 Task: Add Mifroma Raclette, Slices to the cart.
Action: Mouse moved to (977, 332)
Screenshot: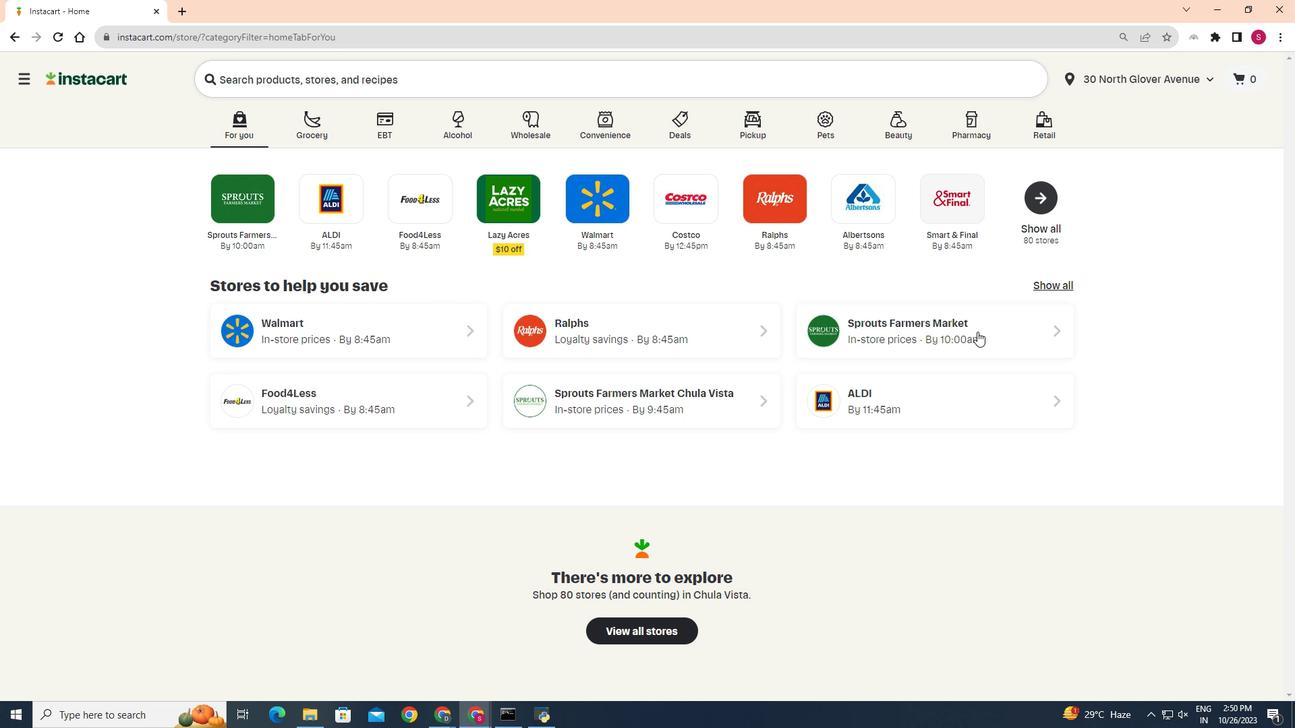 
Action: Mouse pressed left at (977, 332)
Screenshot: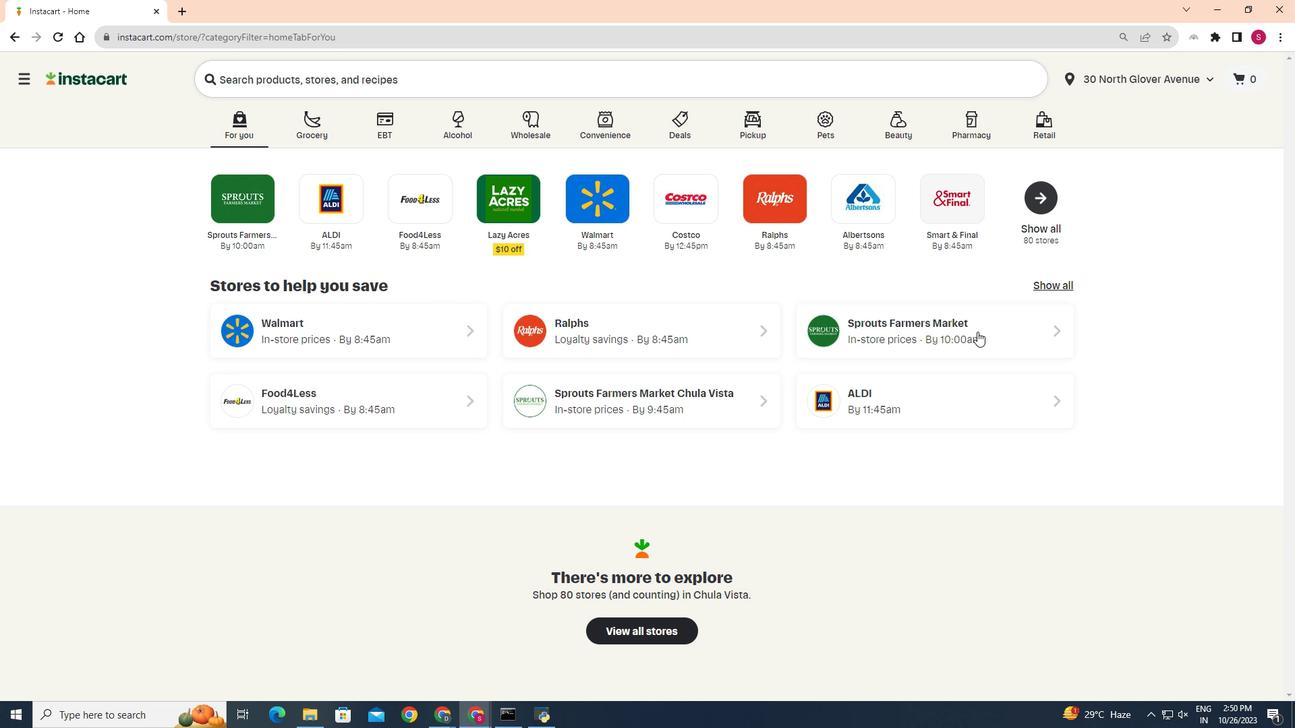 
Action: Mouse moved to (35, 562)
Screenshot: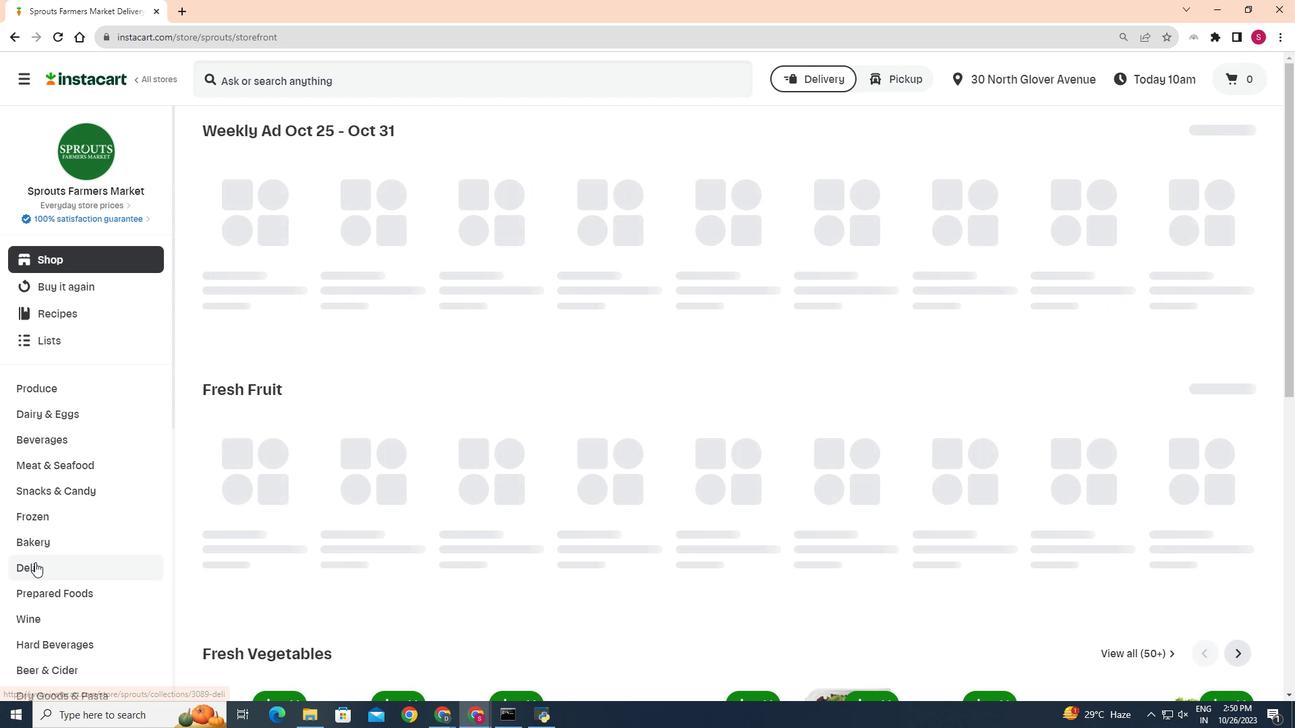 
Action: Mouse pressed left at (35, 562)
Screenshot: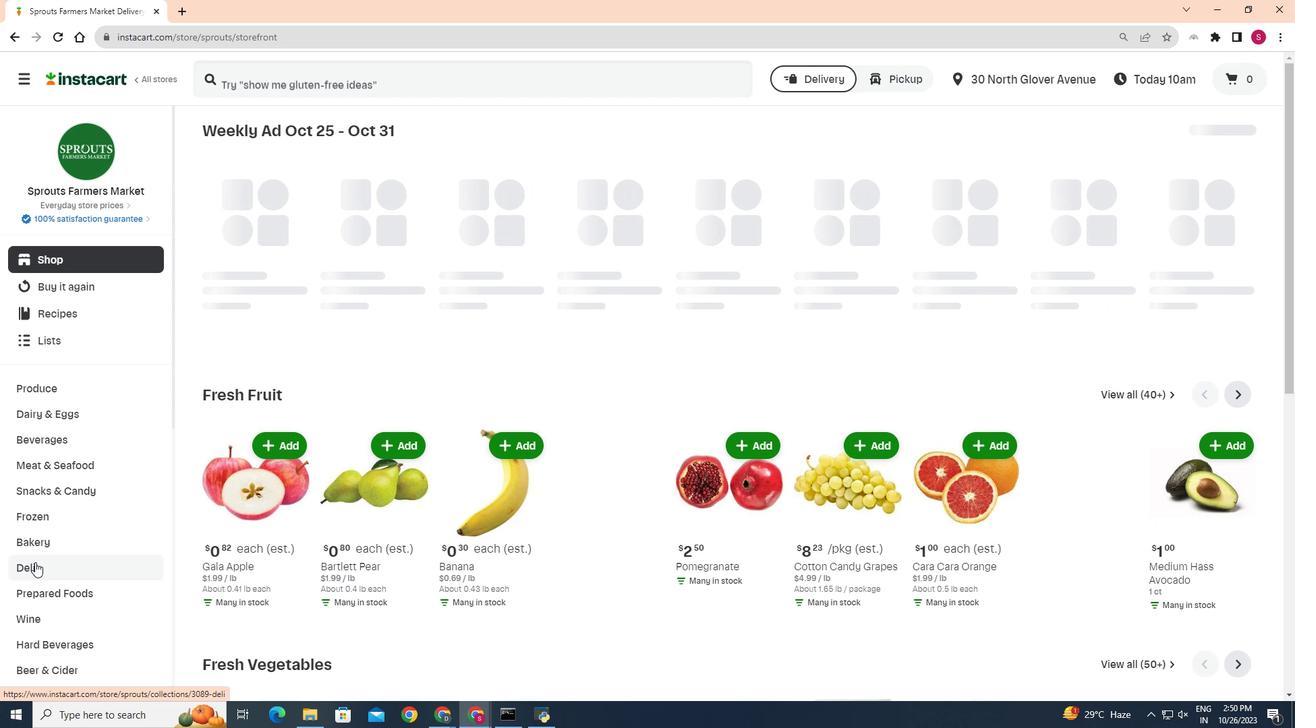 
Action: Mouse moved to (352, 167)
Screenshot: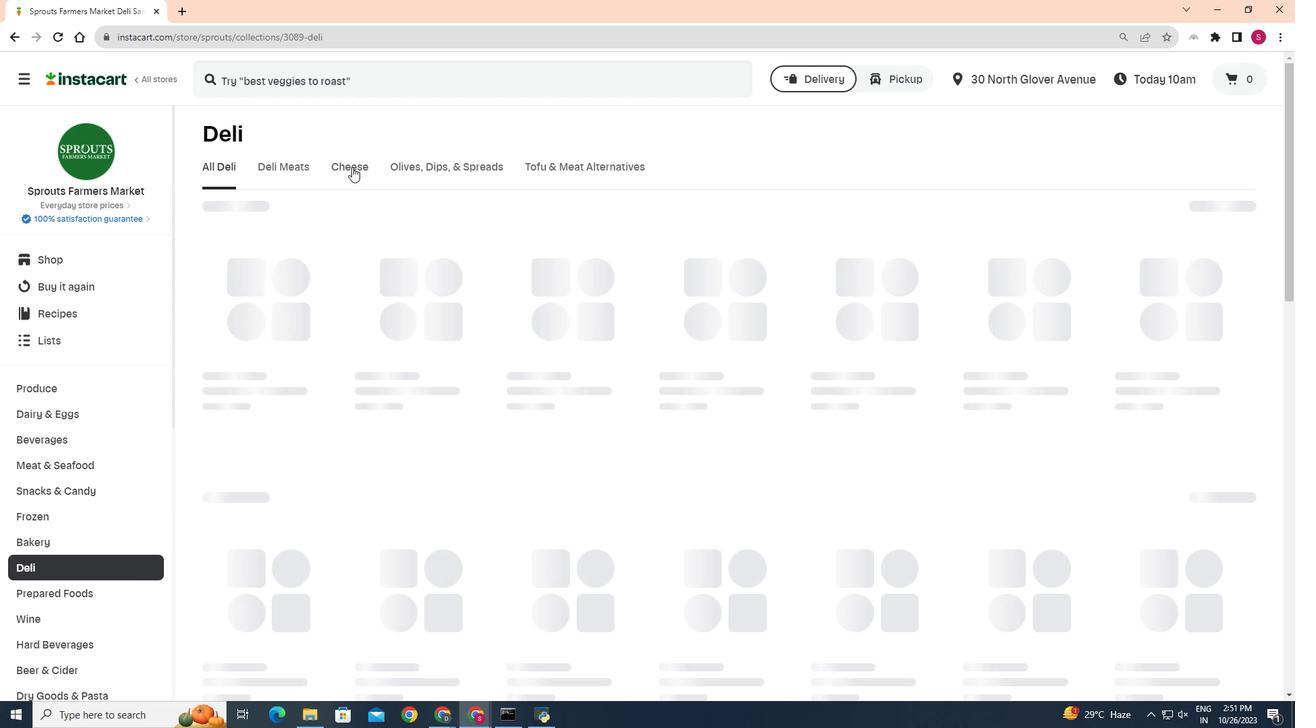 
Action: Mouse pressed left at (352, 167)
Screenshot: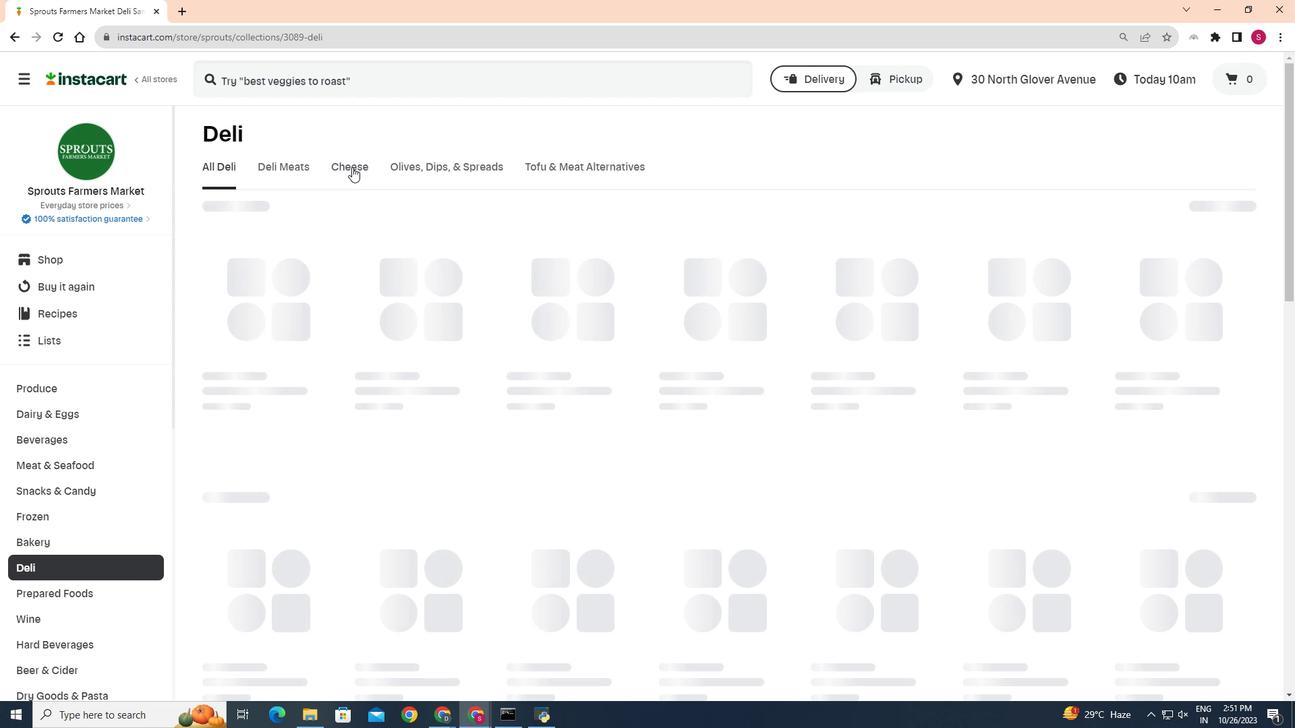 
Action: Mouse moved to (840, 217)
Screenshot: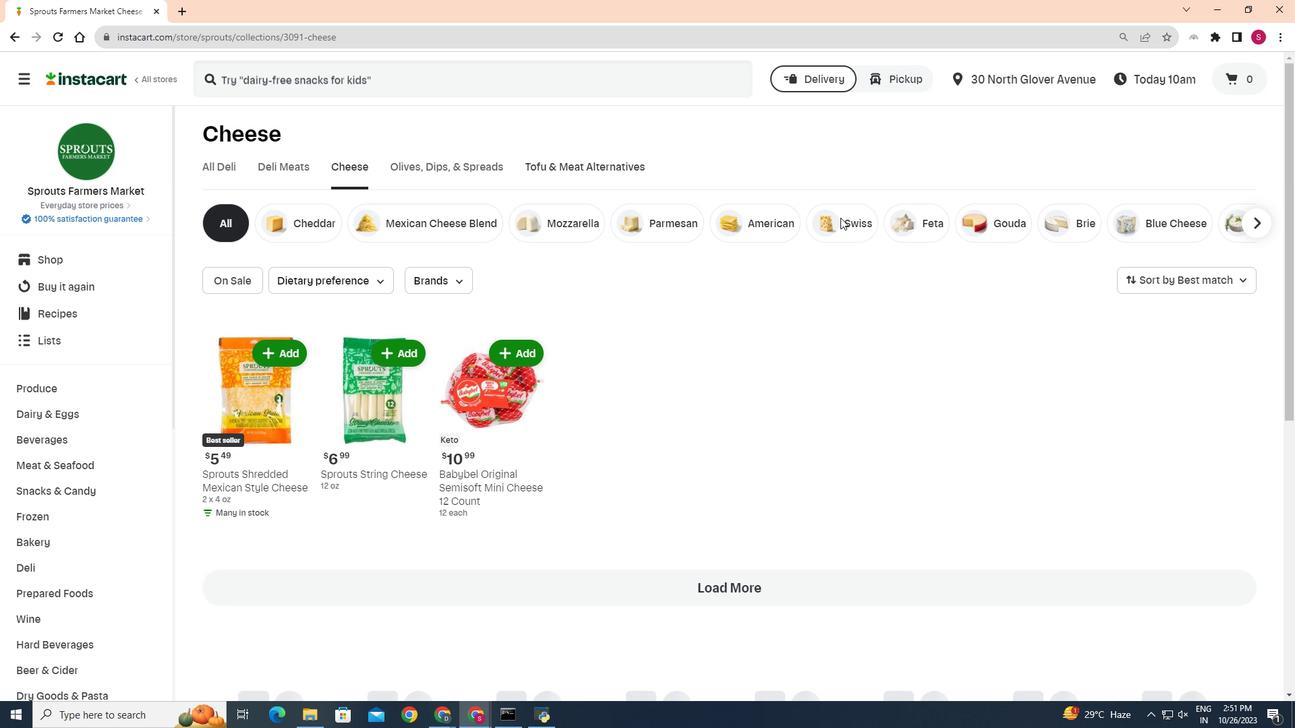 
Action: Mouse pressed left at (840, 217)
Screenshot: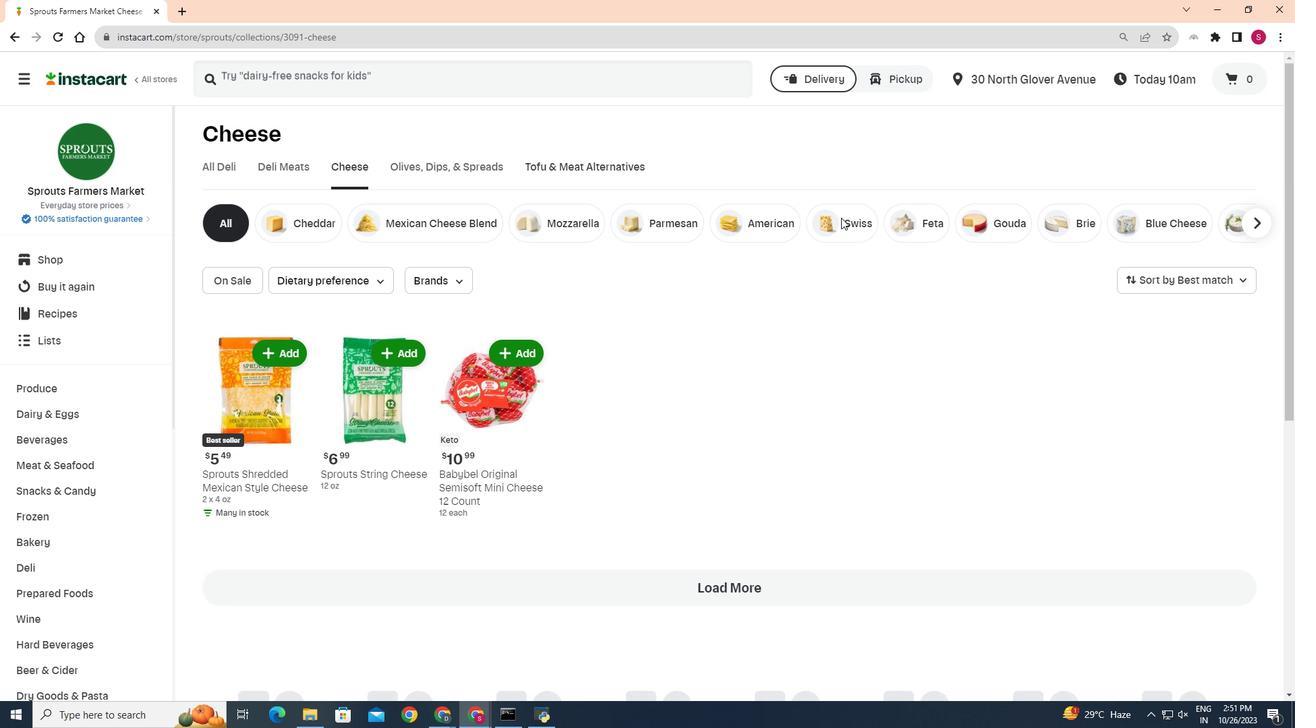
Action: Mouse moved to (1073, 419)
Screenshot: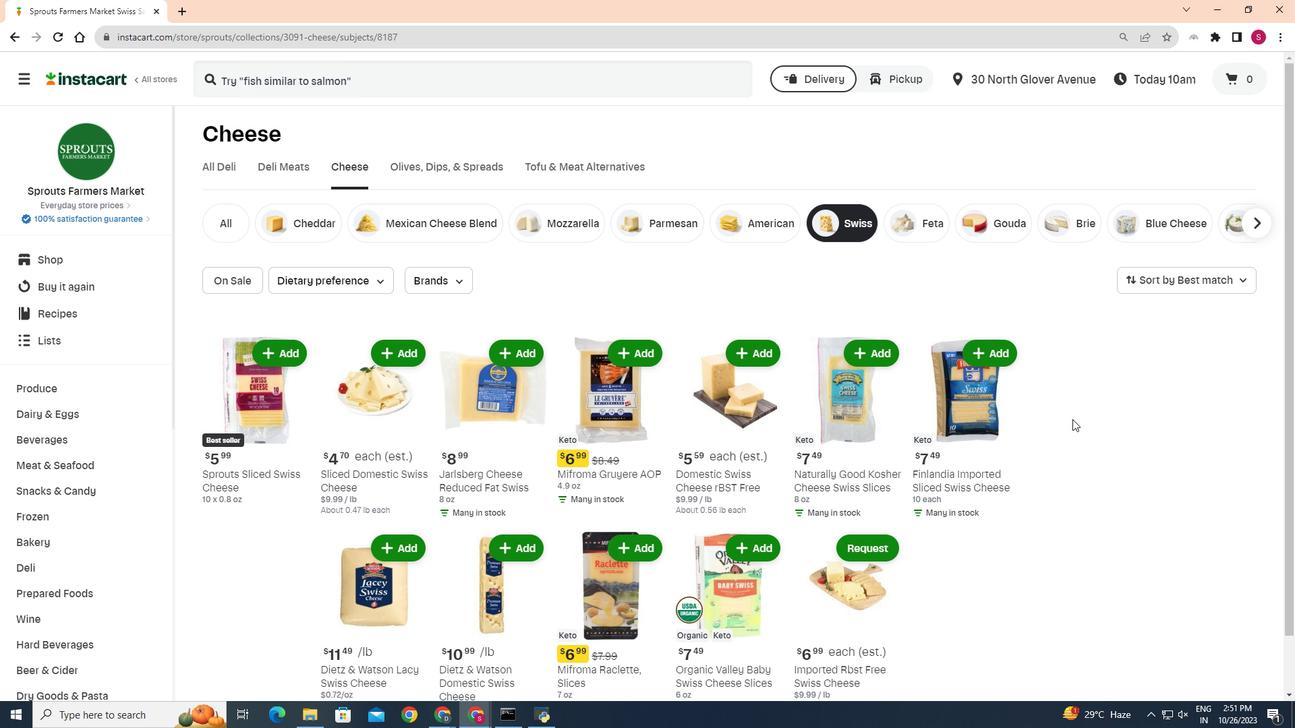 
Action: Mouse scrolled (1073, 419) with delta (0, 0)
Screenshot: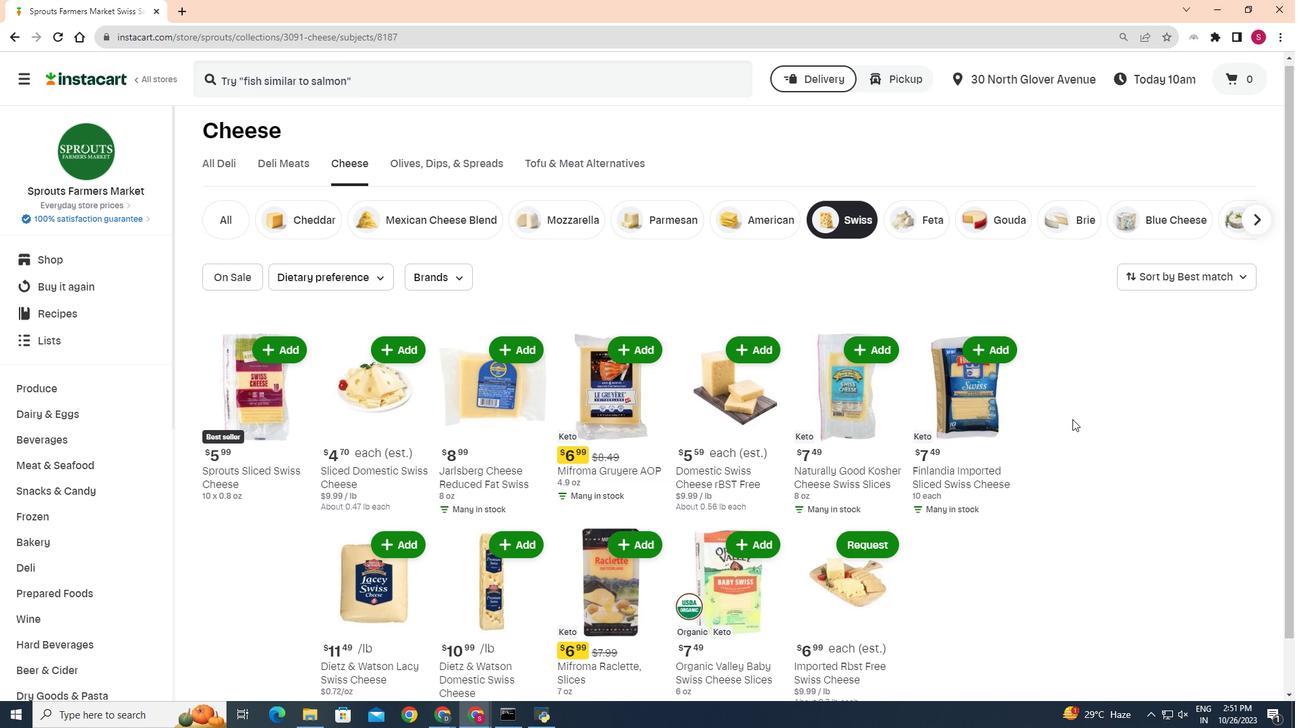 
Action: Mouse moved to (614, 483)
Screenshot: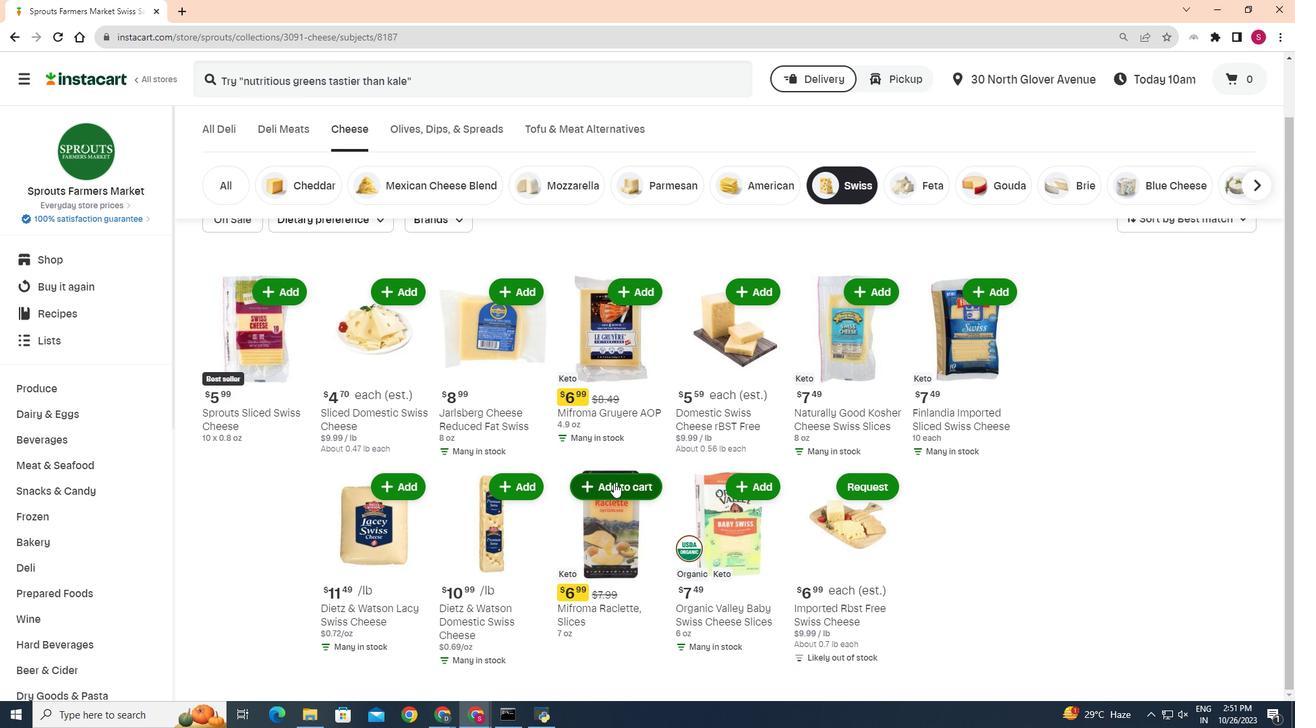 
Action: Mouse pressed left at (614, 483)
Screenshot: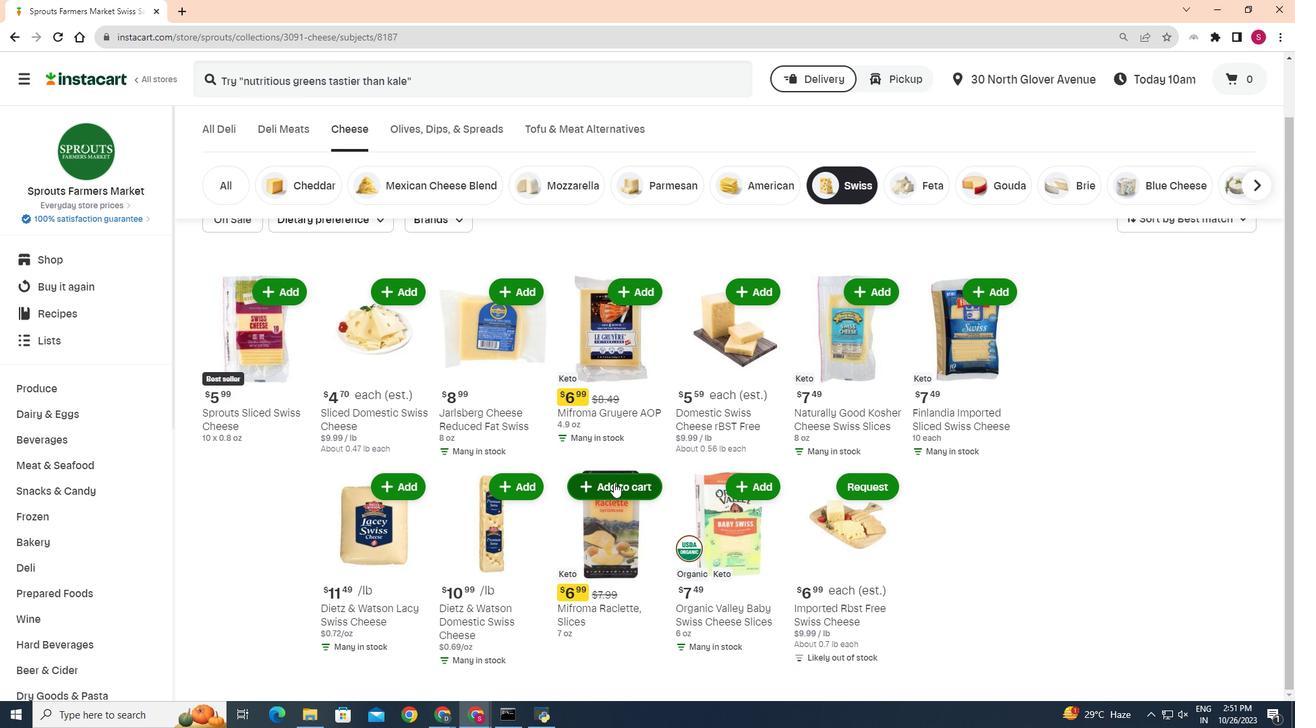 
Action: Mouse moved to (651, 440)
Screenshot: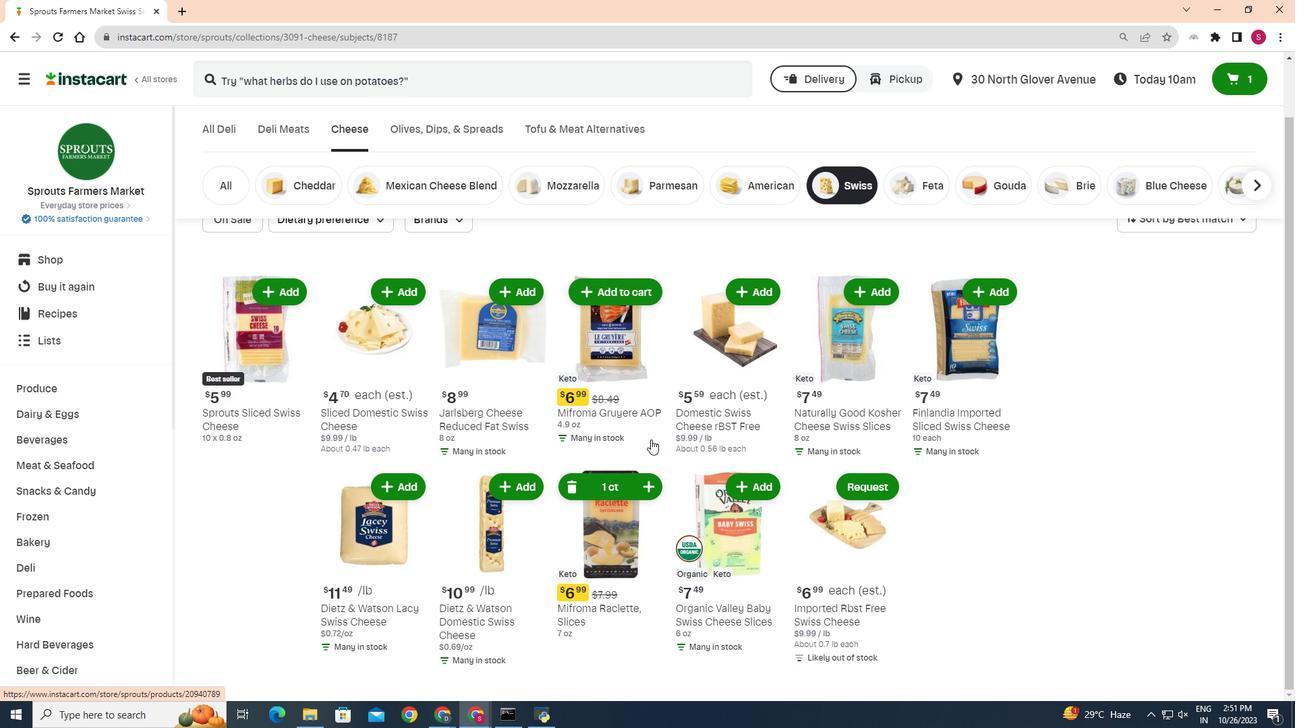 
